 Task: Enable the option "Limit how many branches and tags can be updated in a single push" for the repository "JS".
Action: Mouse moved to (878, 213)
Screenshot: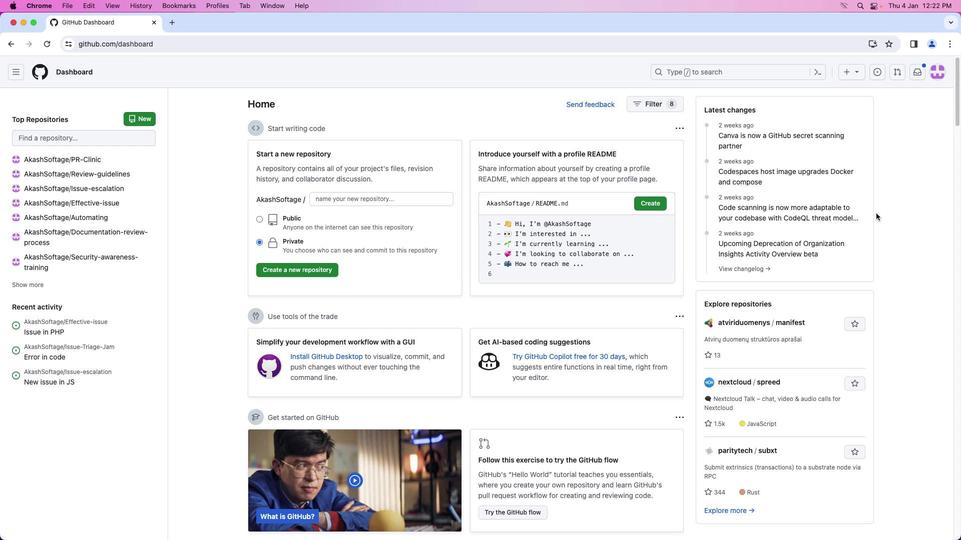 
Action: Mouse pressed left at (878, 213)
Screenshot: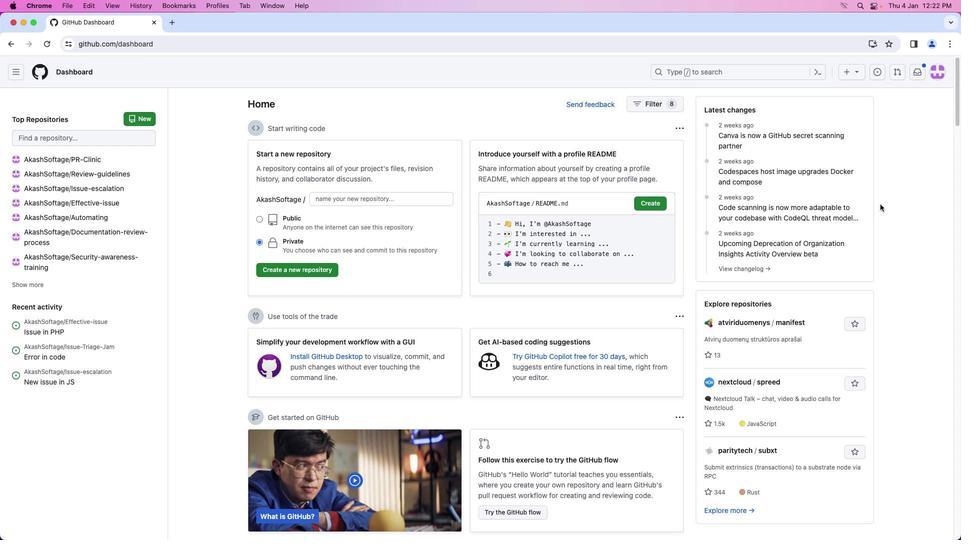 
Action: Mouse moved to (936, 77)
Screenshot: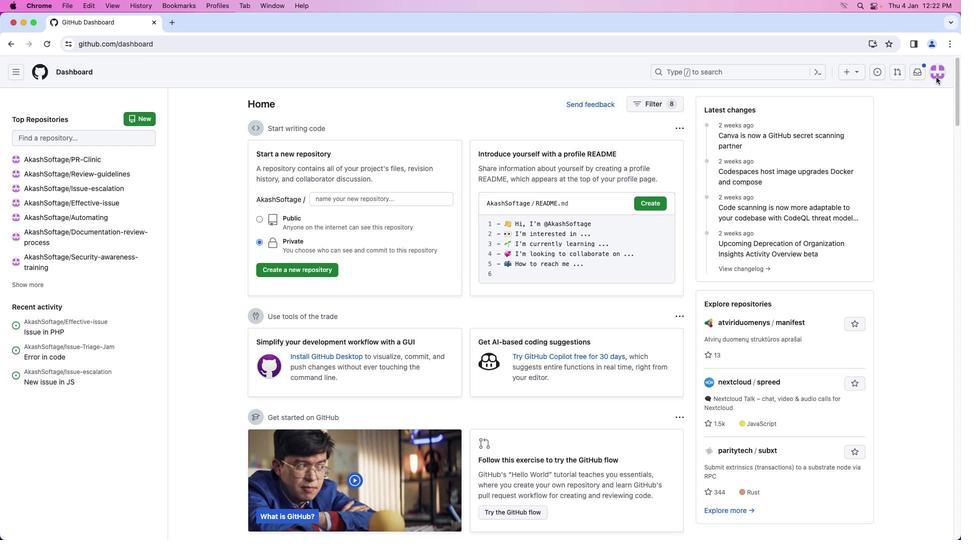 
Action: Mouse pressed left at (936, 77)
Screenshot: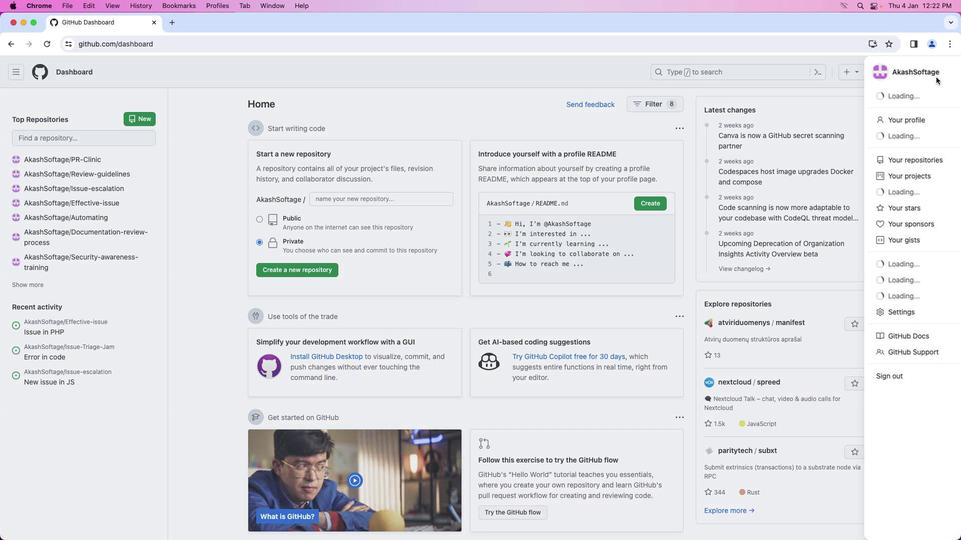 
Action: Mouse moved to (888, 155)
Screenshot: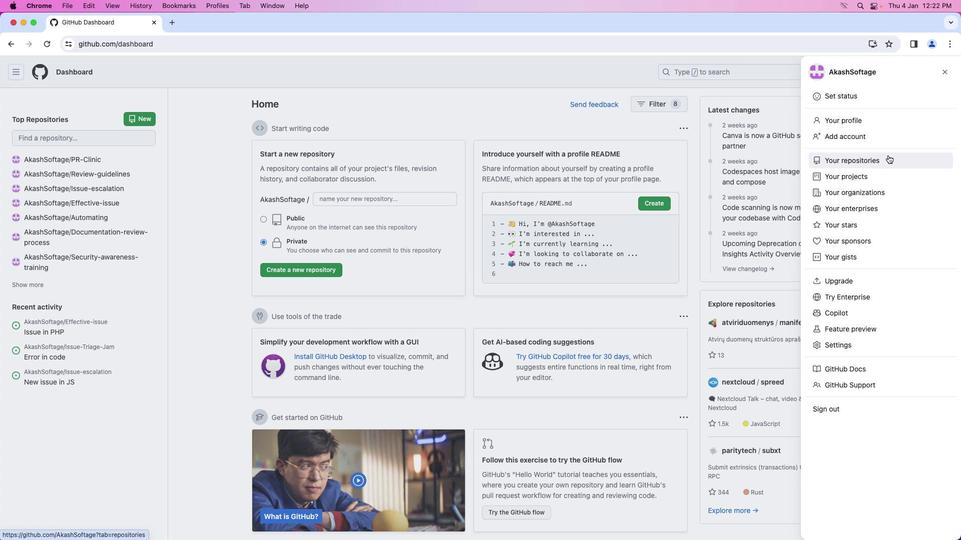 
Action: Mouse pressed left at (888, 155)
Screenshot: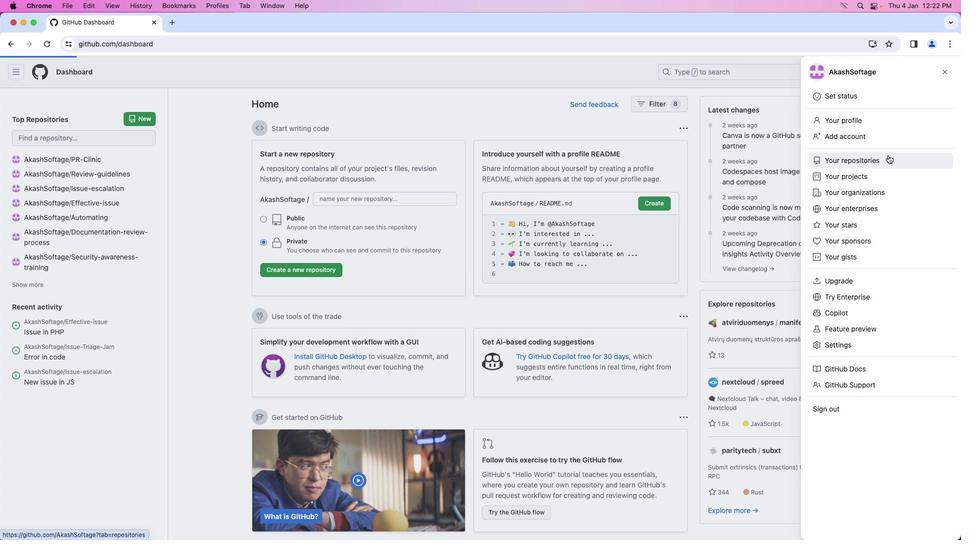 
Action: Mouse moved to (342, 166)
Screenshot: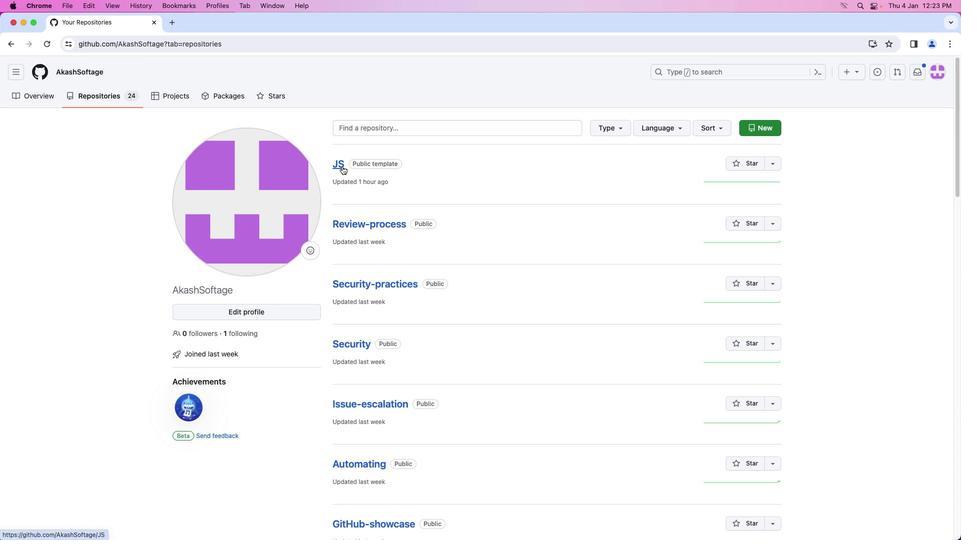 
Action: Mouse pressed left at (342, 166)
Screenshot: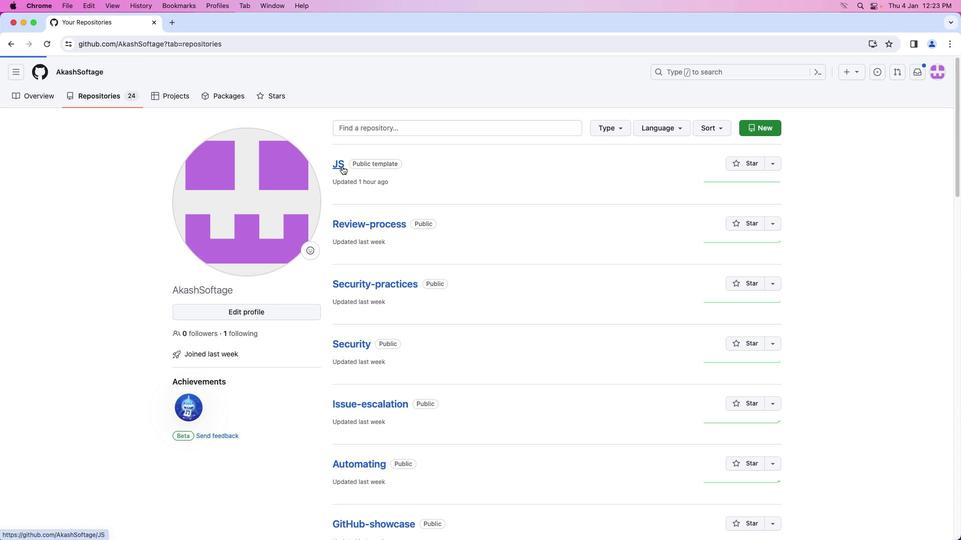 
Action: Mouse moved to (488, 93)
Screenshot: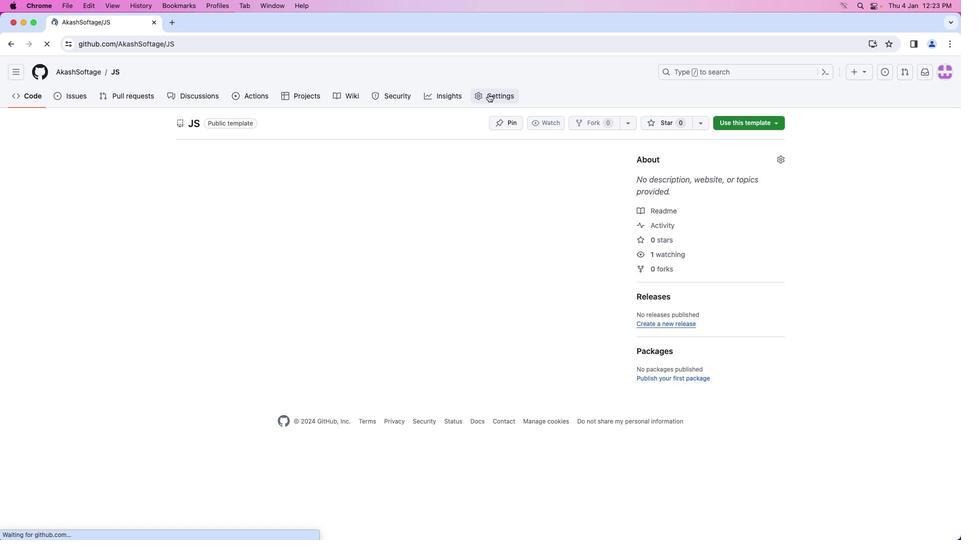 
Action: Mouse pressed left at (488, 93)
Screenshot: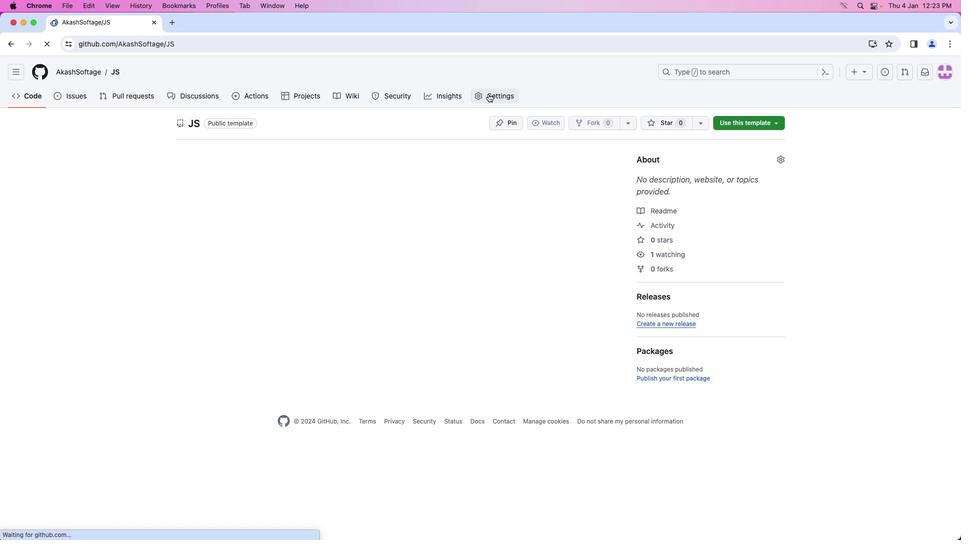 
Action: Mouse moved to (574, 243)
Screenshot: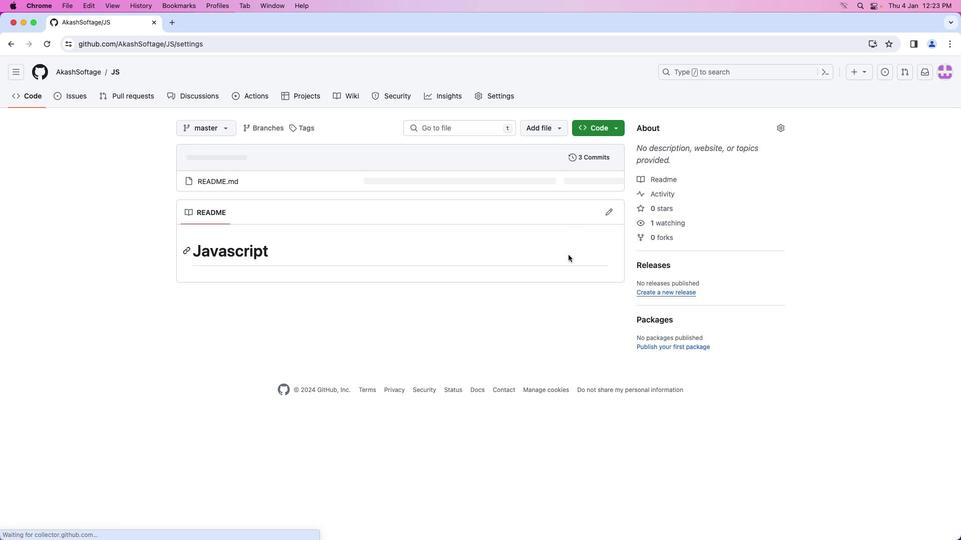 
Action: Mouse scrolled (574, 243) with delta (0, 0)
Screenshot: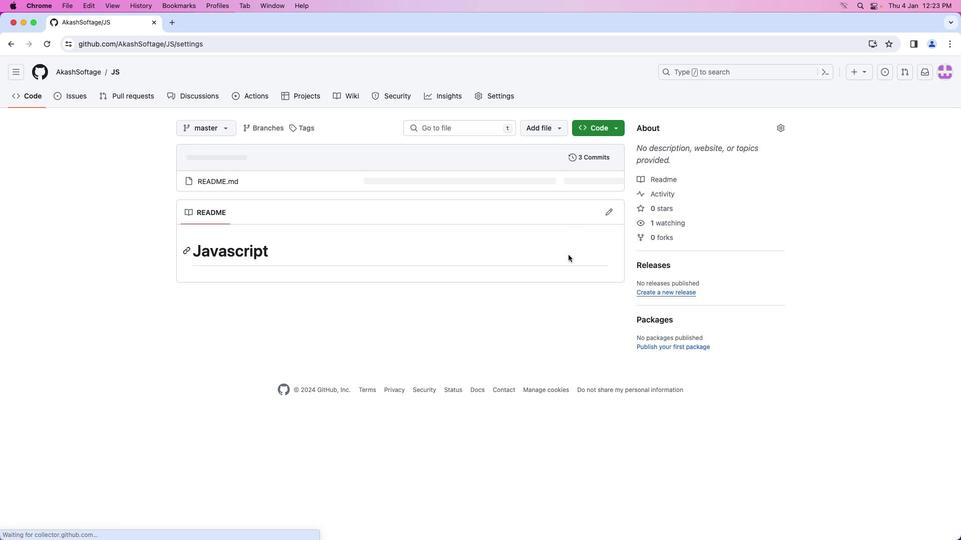 
Action: Mouse moved to (568, 254)
Screenshot: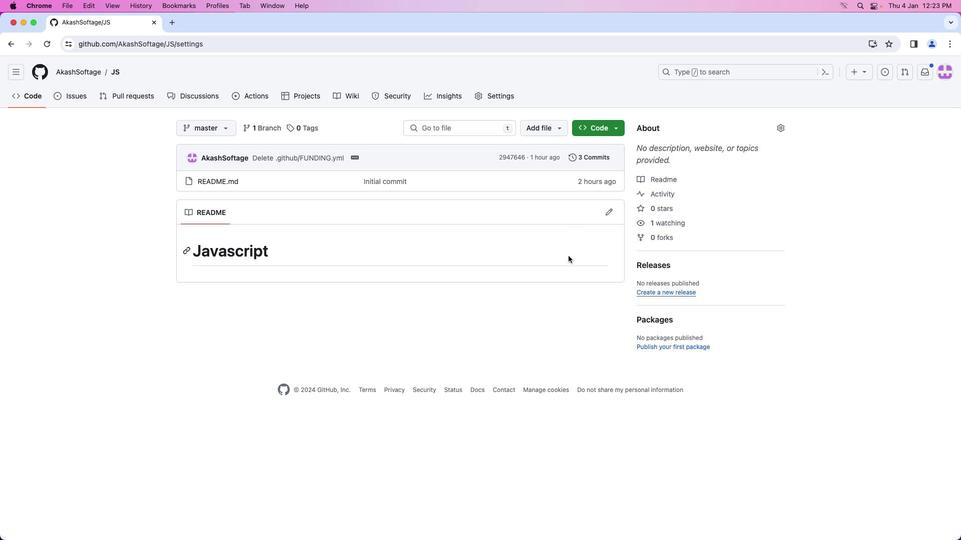 
Action: Mouse scrolled (568, 254) with delta (0, 0)
Screenshot: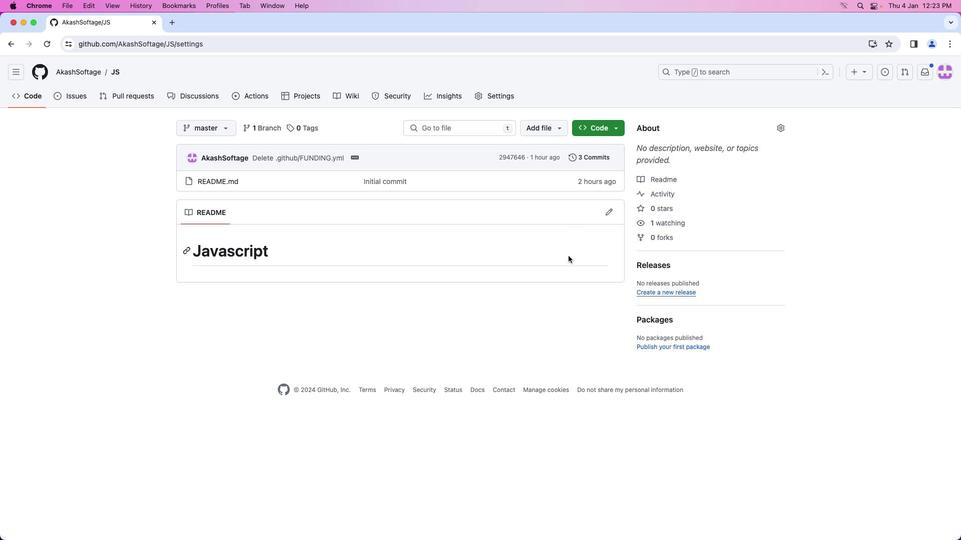 
Action: Mouse moved to (476, 171)
Screenshot: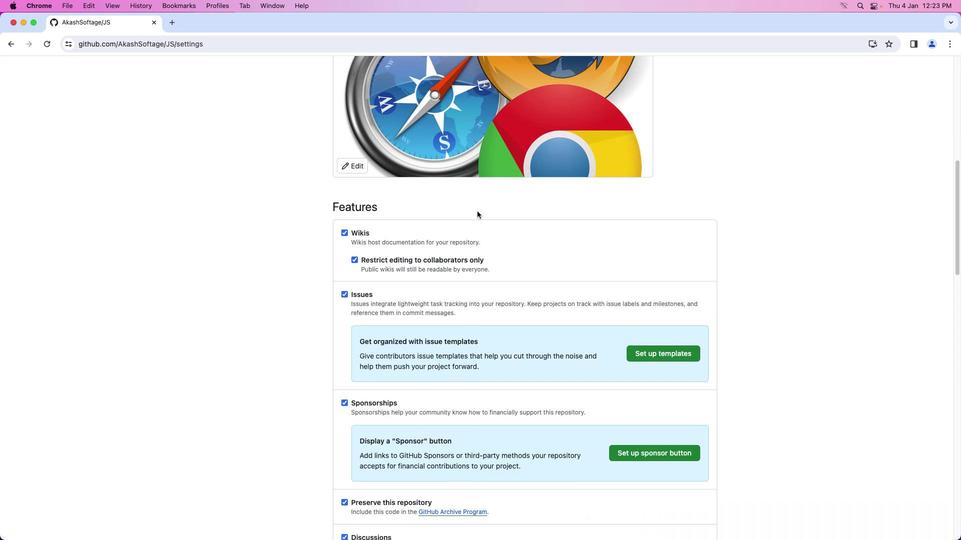 
Action: Mouse scrolled (476, 171) with delta (0, 0)
Screenshot: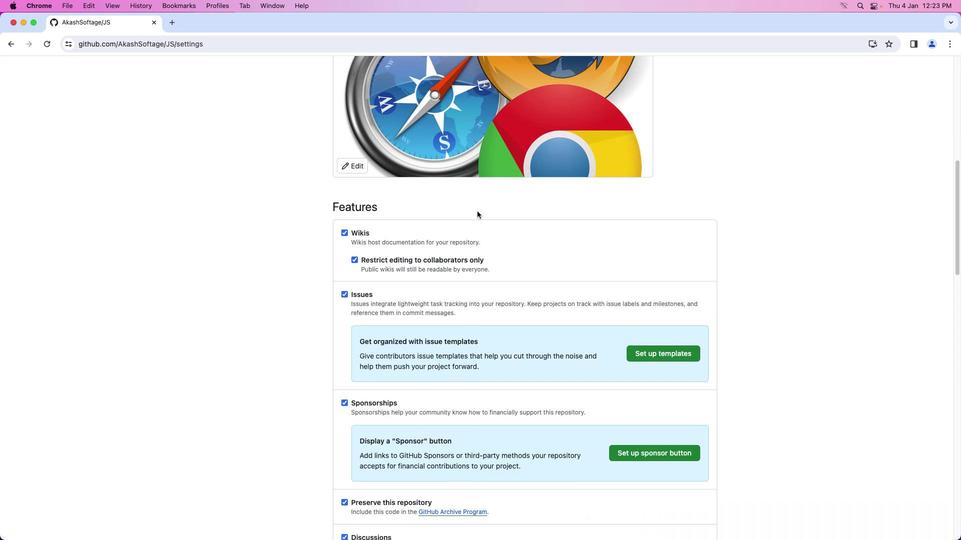 
Action: Mouse moved to (477, 191)
Screenshot: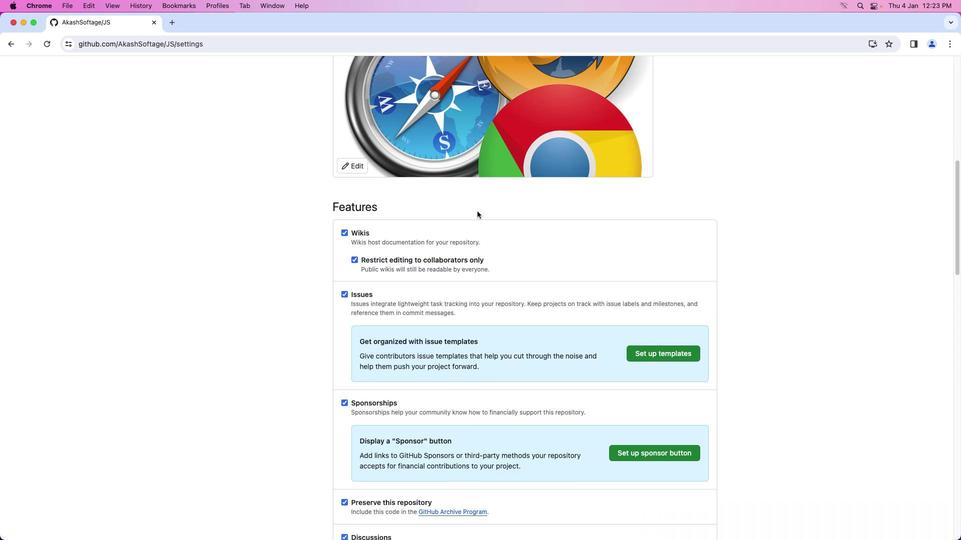 
Action: Mouse scrolled (477, 191) with delta (0, 0)
Screenshot: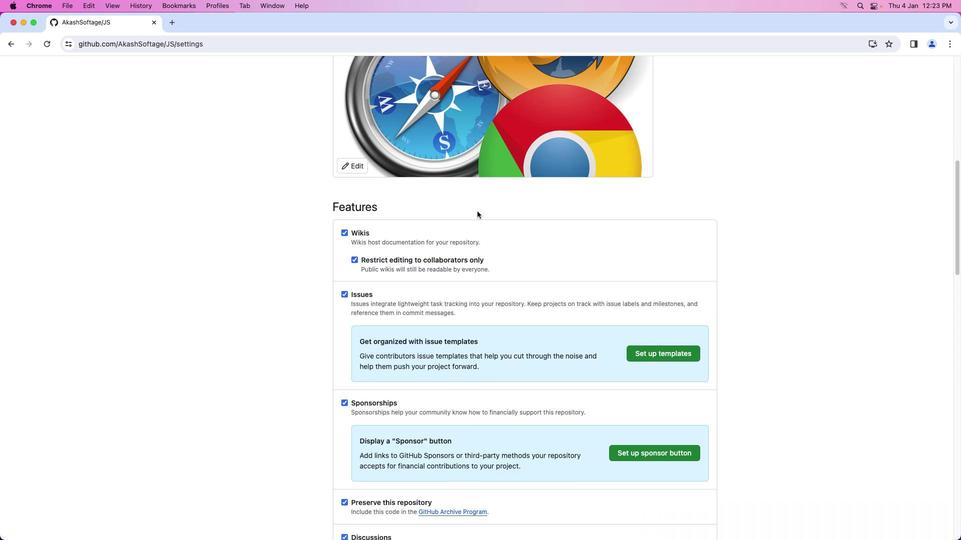 
Action: Mouse moved to (477, 208)
Screenshot: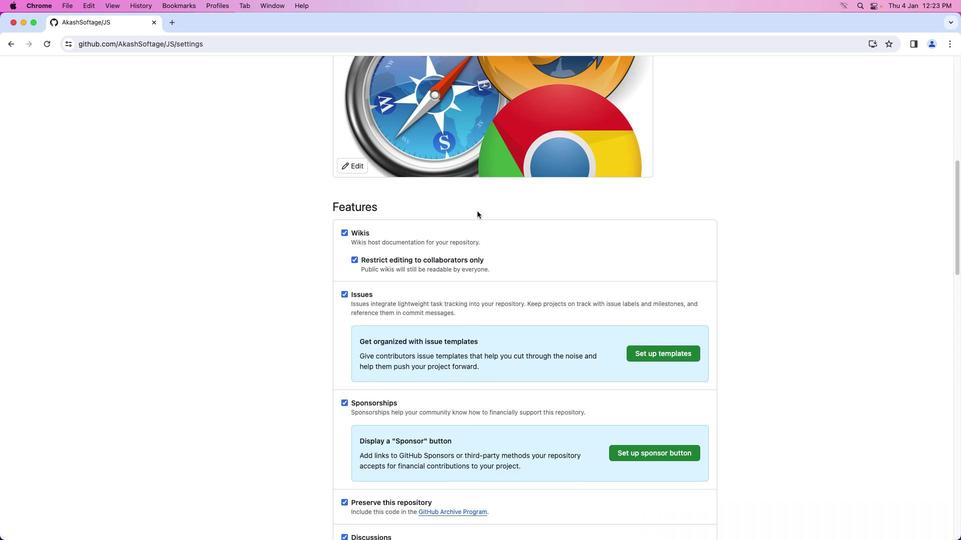 
Action: Mouse scrolled (477, 208) with delta (0, -1)
Screenshot: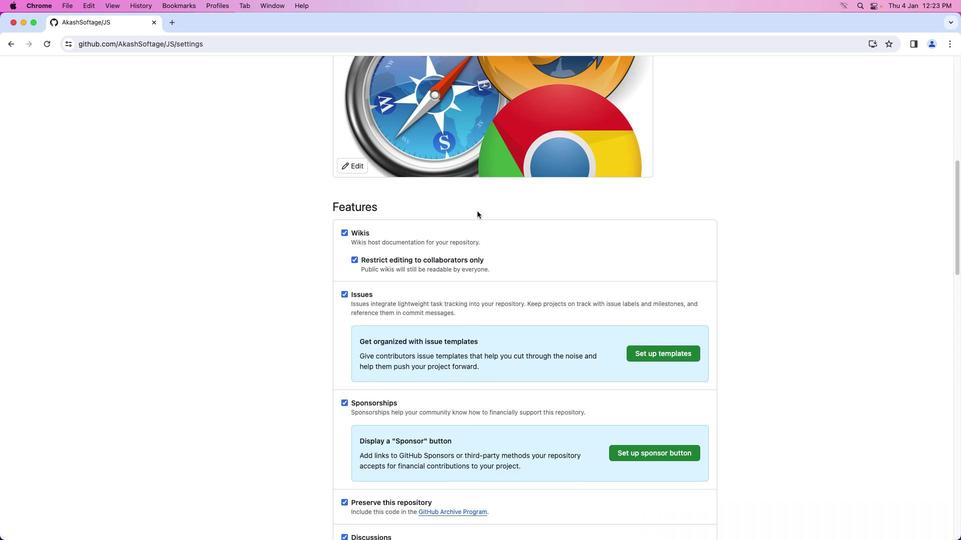 
Action: Mouse moved to (477, 210)
Screenshot: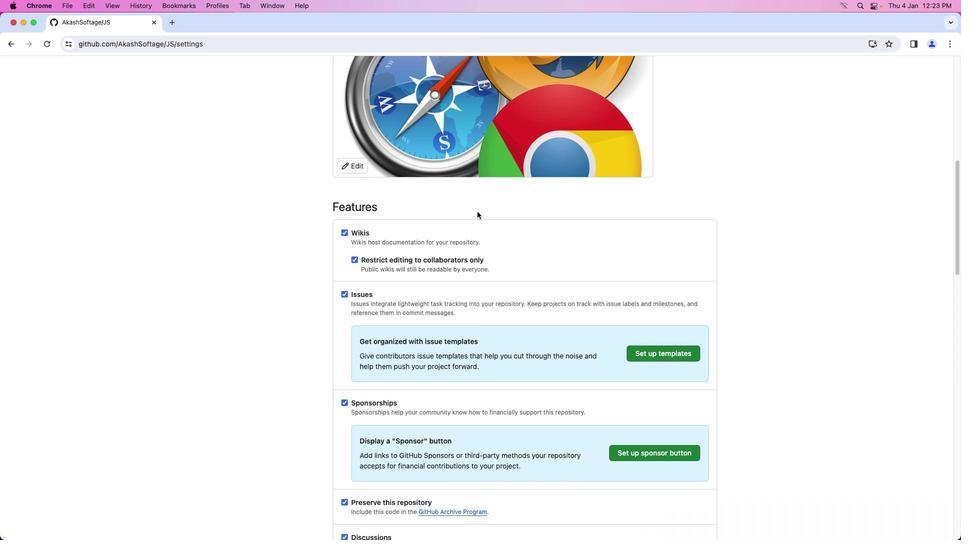 
Action: Mouse scrolled (477, 210) with delta (0, -2)
Screenshot: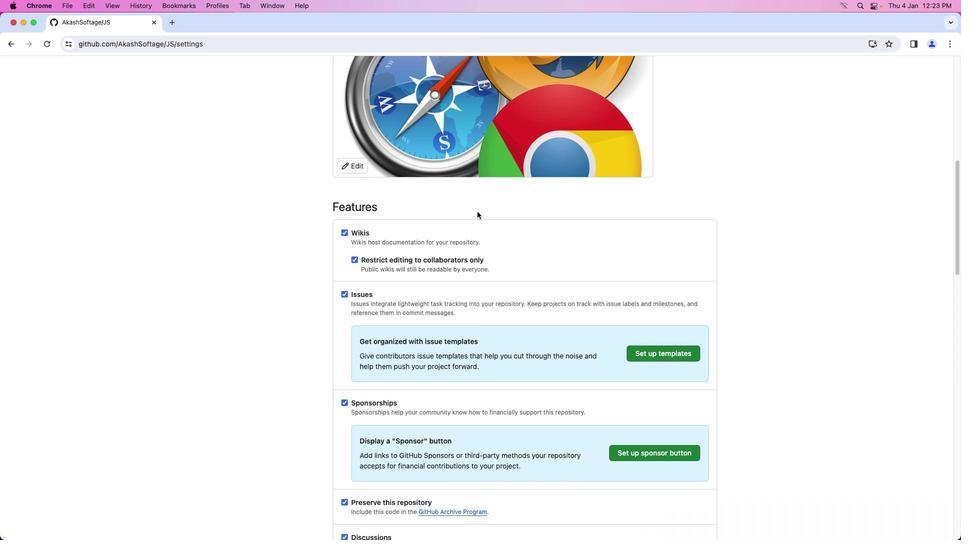 
Action: Mouse moved to (477, 210)
Screenshot: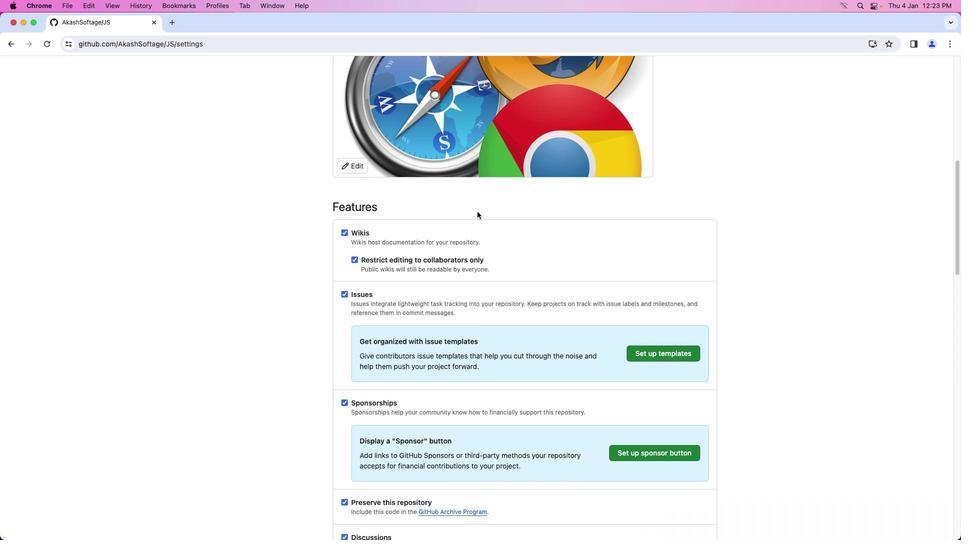 
Action: Mouse scrolled (477, 210) with delta (0, -2)
Screenshot: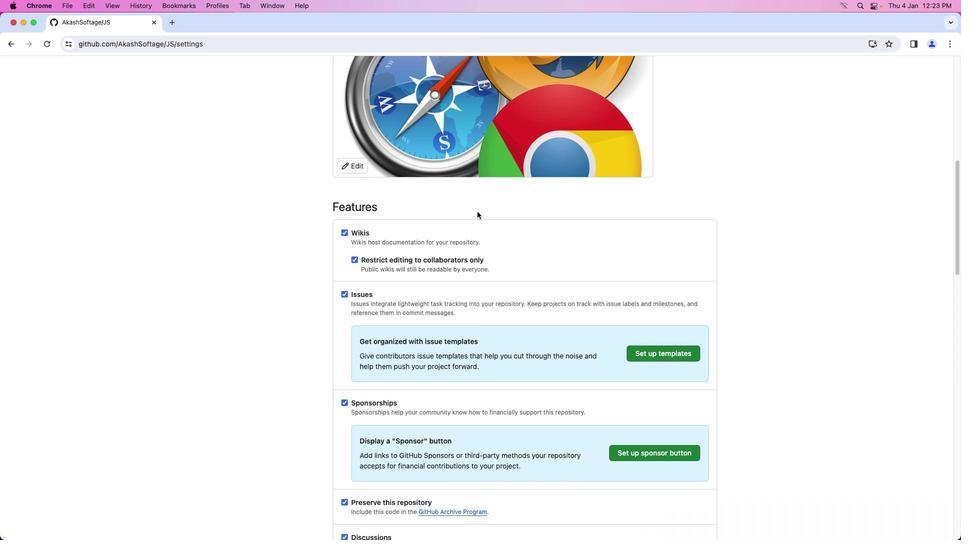 
Action: Mouse scrolled (477, 210) with delta (0, -3)
Screenshot: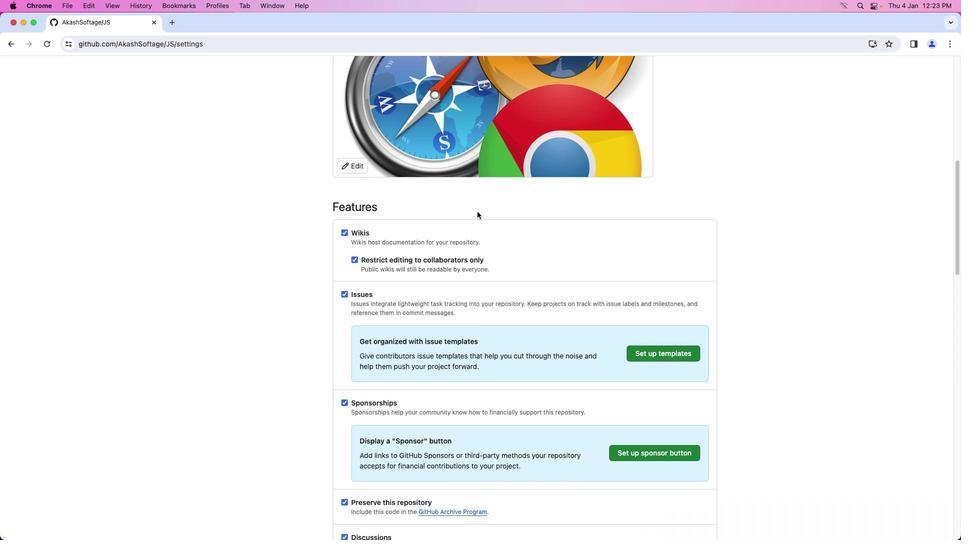
Action: Mouse moved to (477, 215)
Screenshot: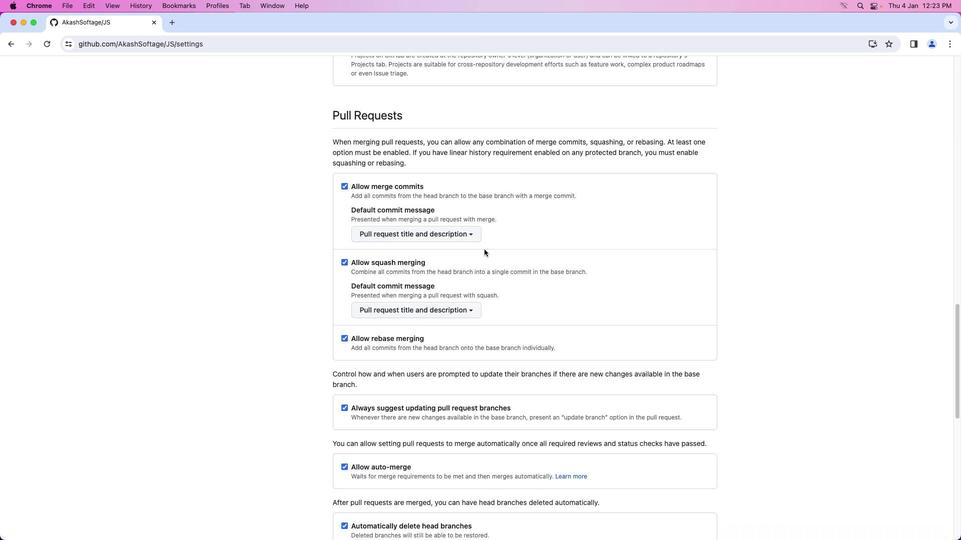 
Action: Mouse scrolled (477, 215) with delta (0, 0)
Screenshot: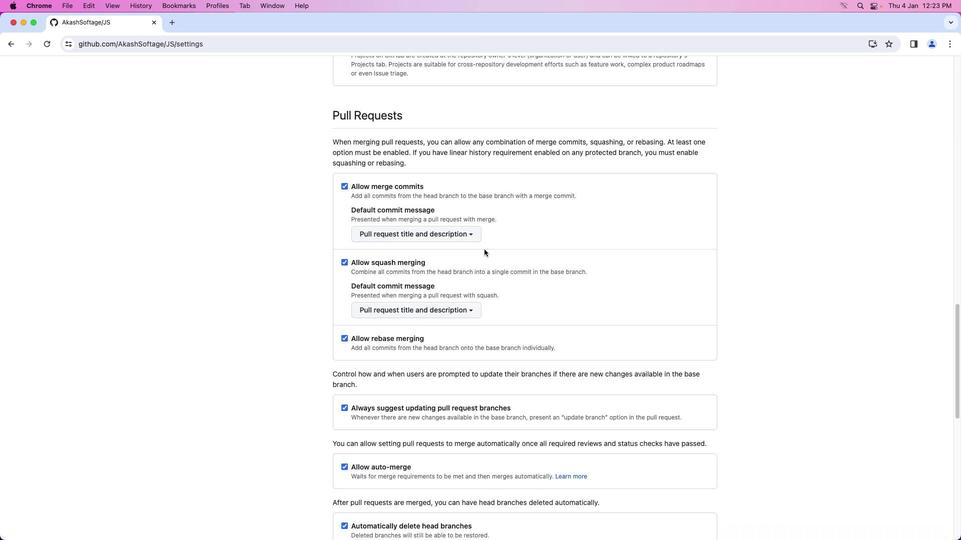 
Action: Mouse moved to (478, 224)
Screenshot: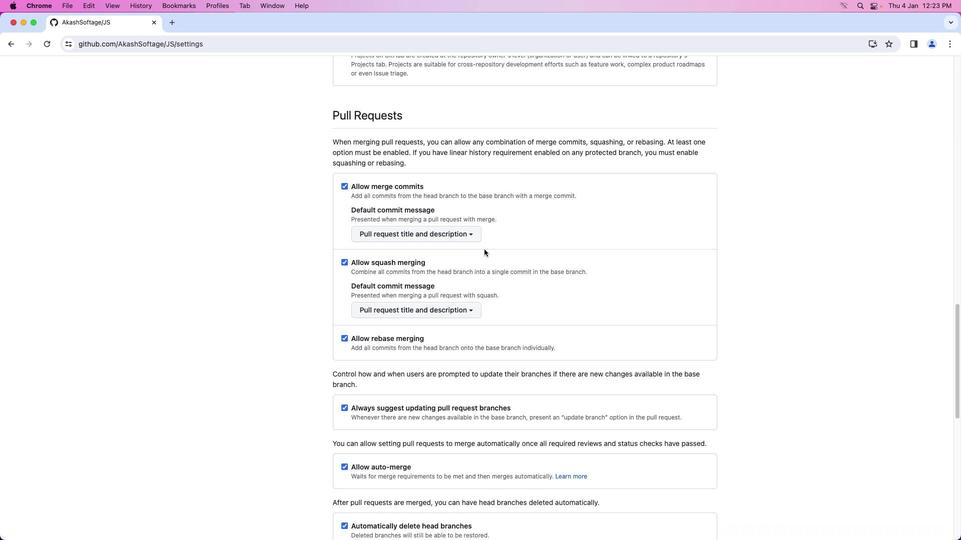 
Action: Mouse scrolled (478, 224) with delta (0, 0)
Screenshot: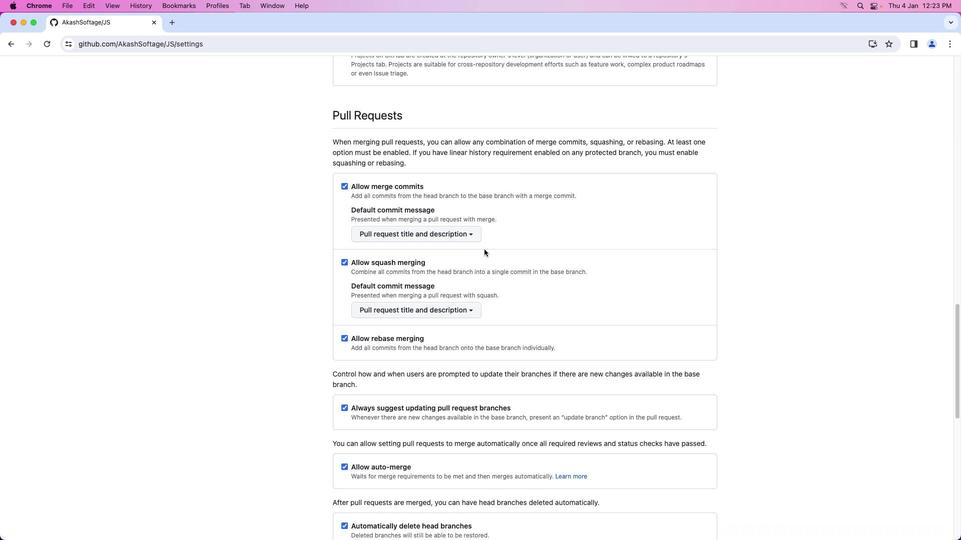 
Action: Mouse moved to (478, 232)
Screenshot: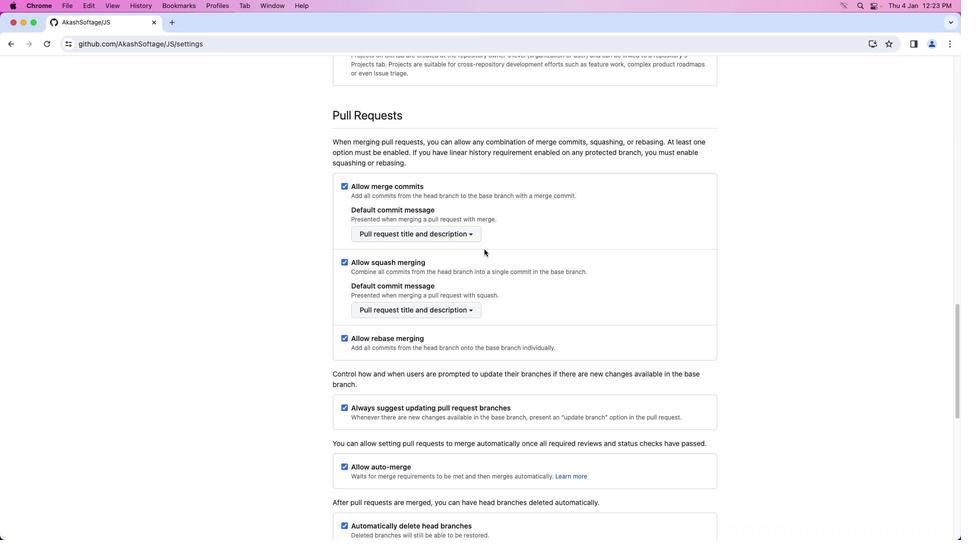 
Action: Mouse scrolled (478, 232) with delta (0, -1)
Screenshot: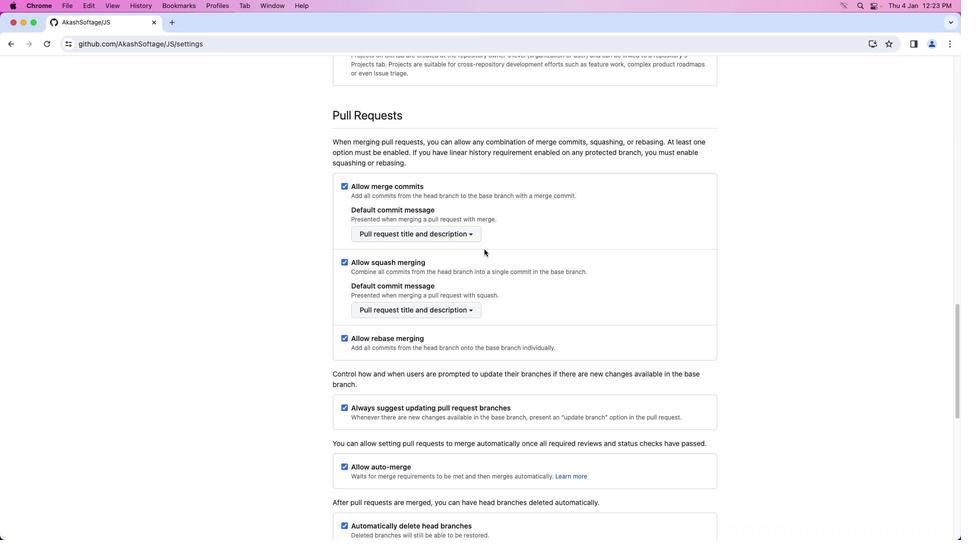 
Action: Mouse moved to (479, 238)
Screenshot: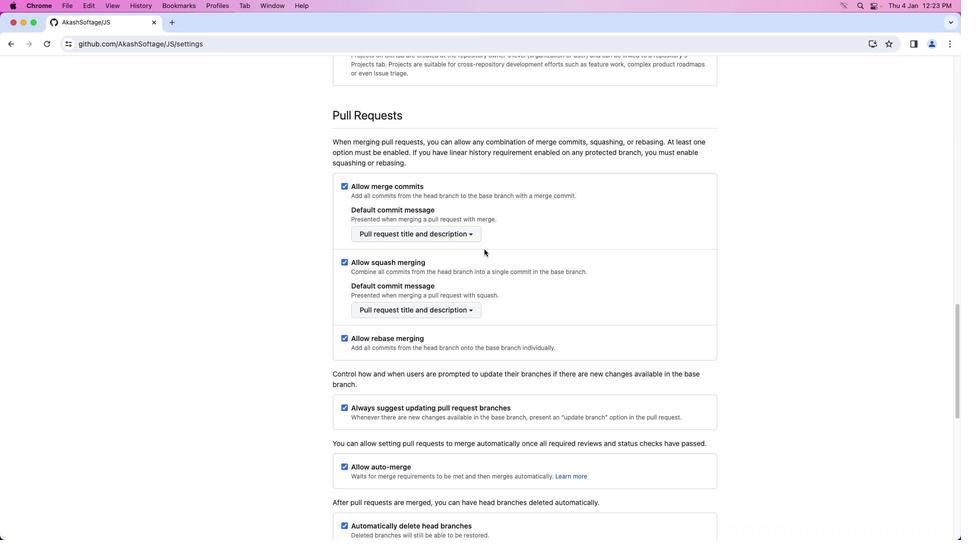 
Action: Mouse scrolled (479, 238) with delta (0, -2)
Screenshot: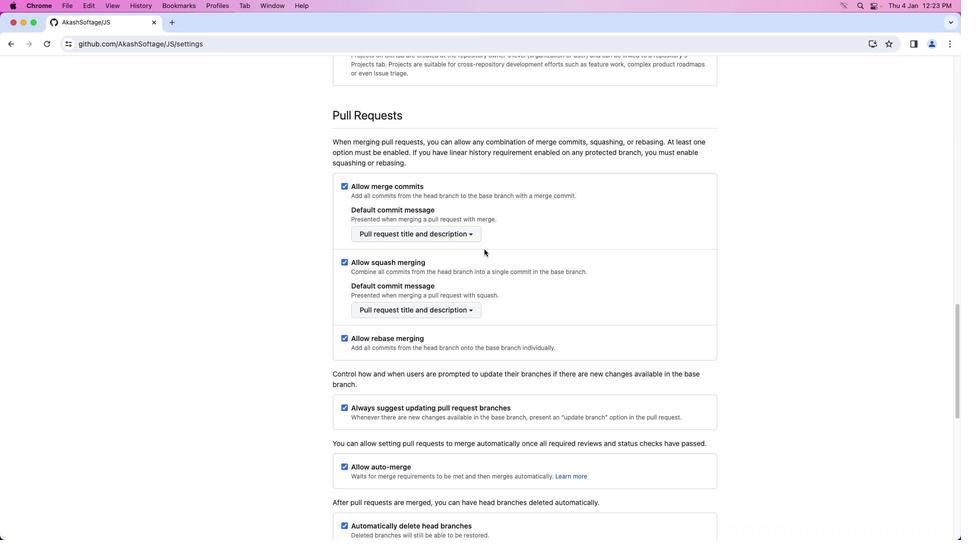 
Action: Mouse moved to (479, 239)
Screenshot: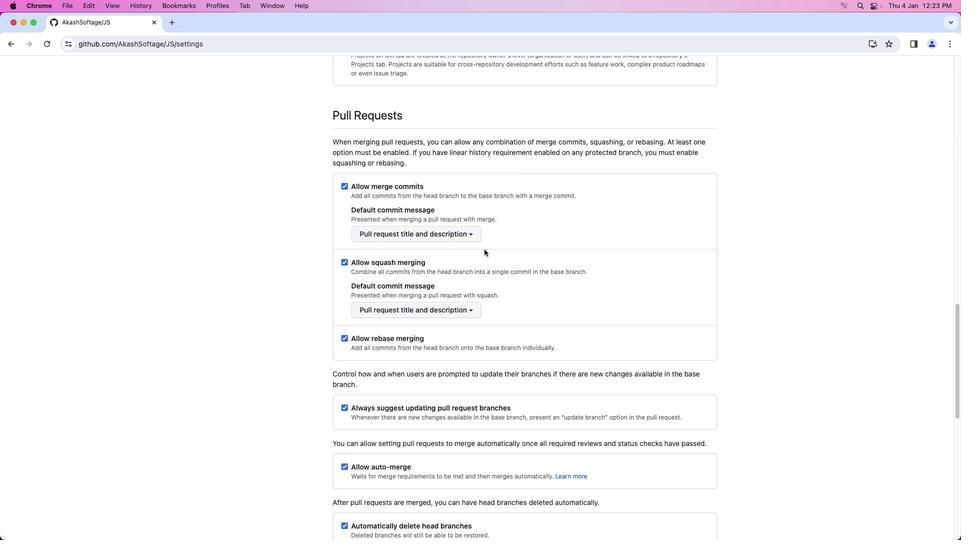 
Action: Mouse scrolled (479, 239) with delta (0, -3)
Screenshot: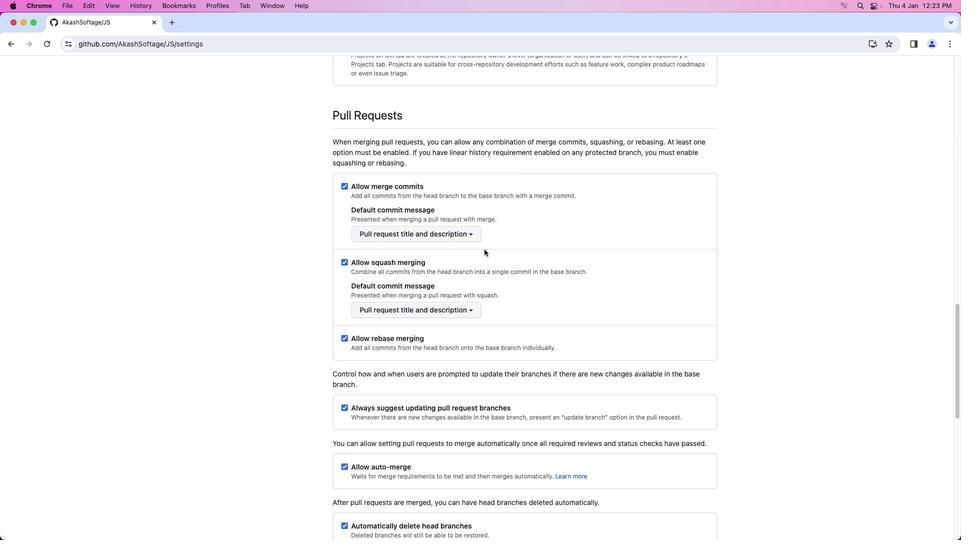 
Action: Mouse moved to (480, 242)
Screenshot: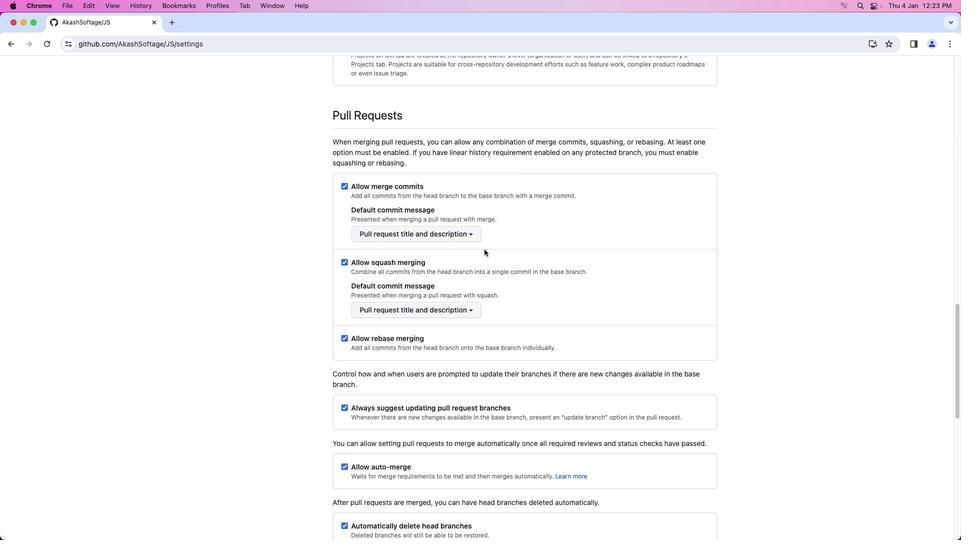 
Action: Mouse scrolled (480, 242) with delta (0, -3)
Screenshot: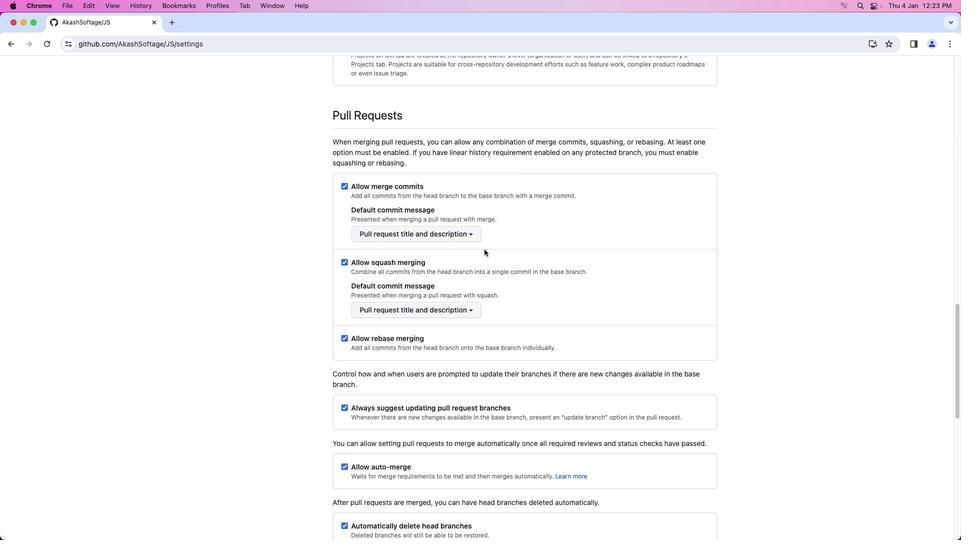 
Action: Mouse moved to (481, 244)
Screenshot: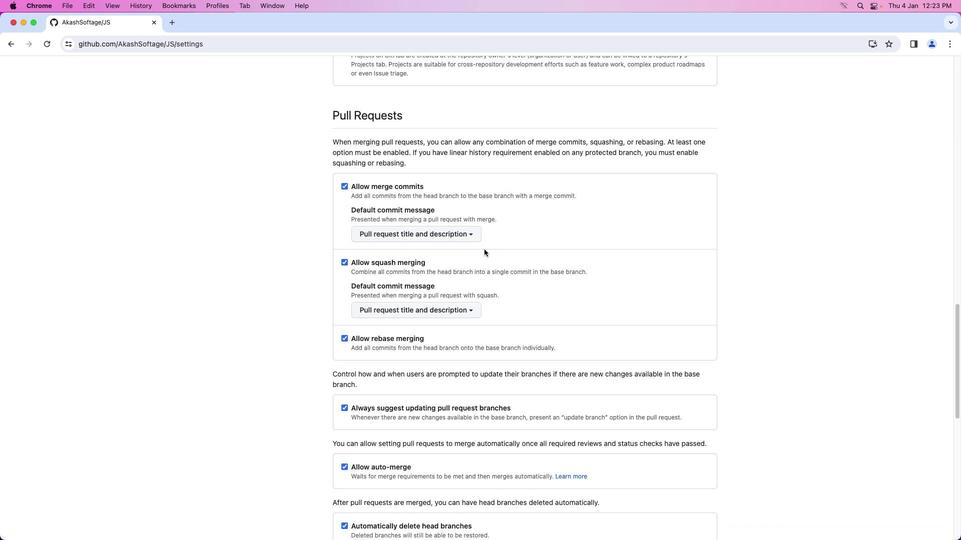 
Action: Mouse scrolled (481, 244) with delta (0, -3)
Screenshot: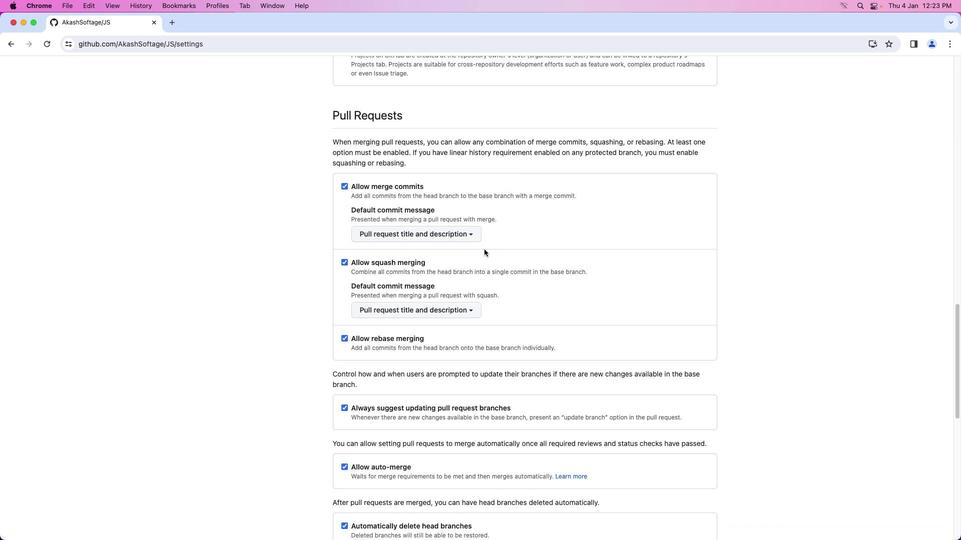 
Action: Mouse moved to (485, 251)
Screenshot: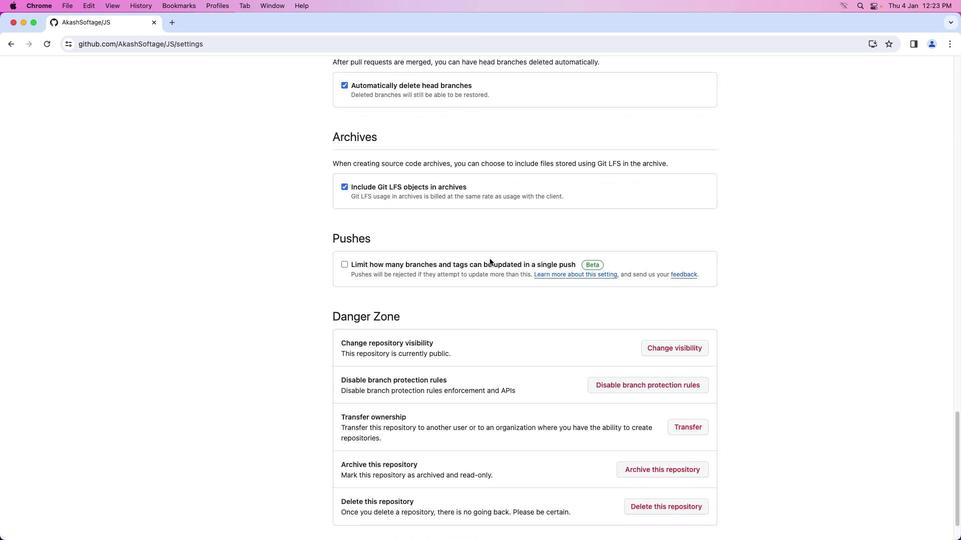 
Action: Mouse scrolled (485, 251) with delta (0, 0)
Screenshot: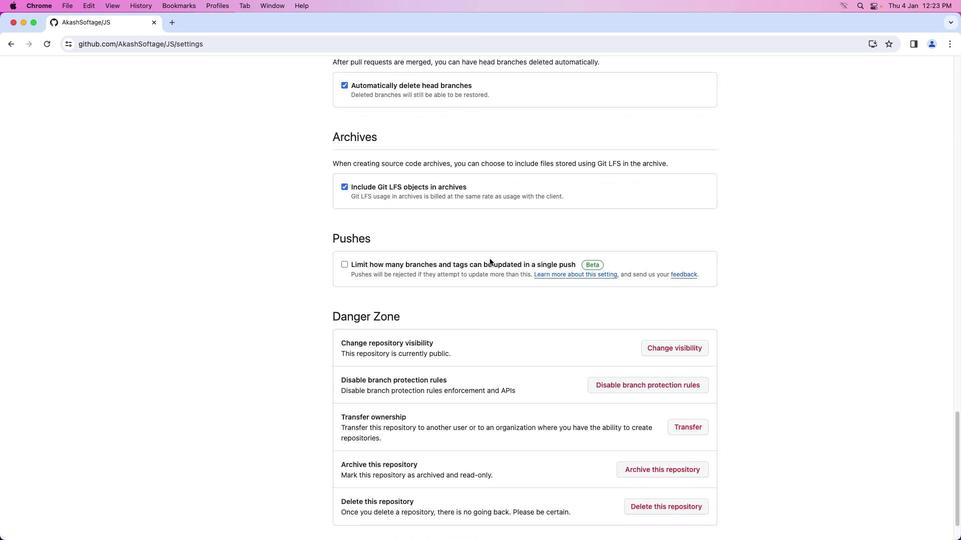 
Action: Mouse moved to (489, 258)
Screenshot: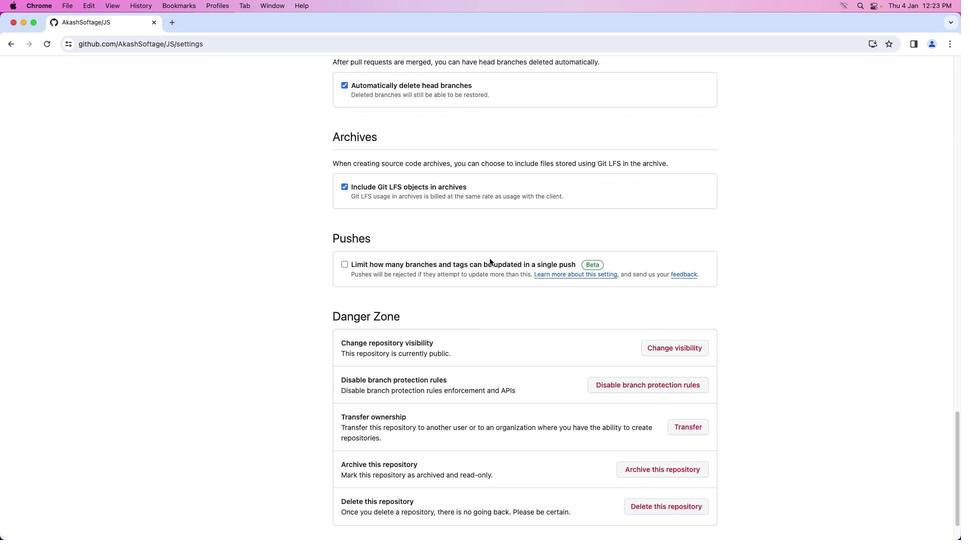 
Action: Mouse scrolled (489, 258) with delta (0, 0)
Screenshot: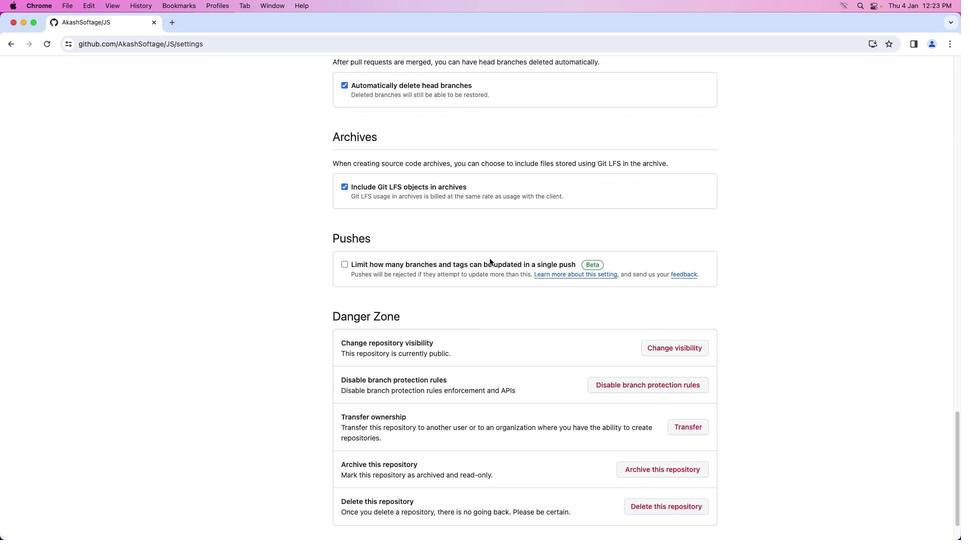 
Action: Mouse moved to (489, 259)
Screenshot: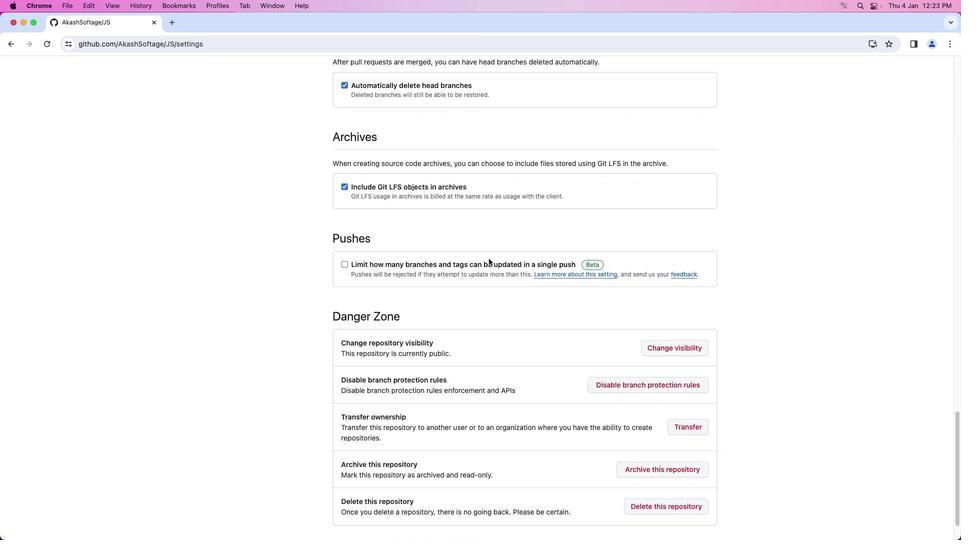 
Action: Mouse scrolled (489, 259) with delta (0, -1)
Screenshot: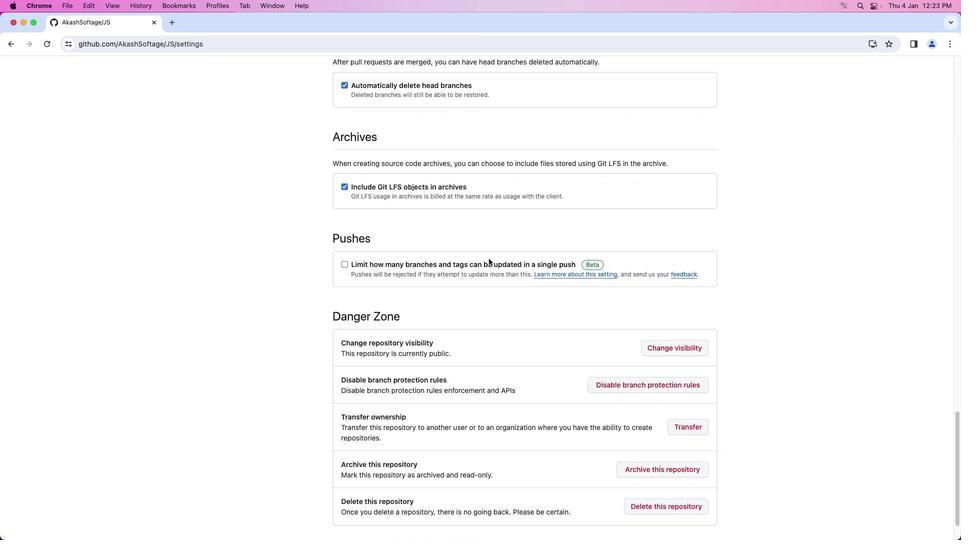 
Action: Mouse scrolled (489, 259) with delta (0, -2)
Screenshot: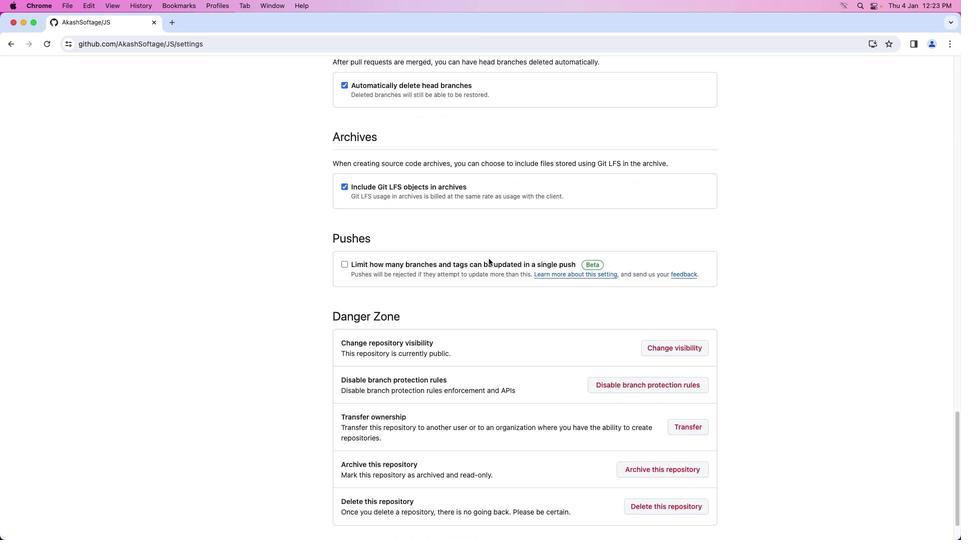 
Action: Mouse scrolled (489, 259) with delta (0, -2)
Screenshot: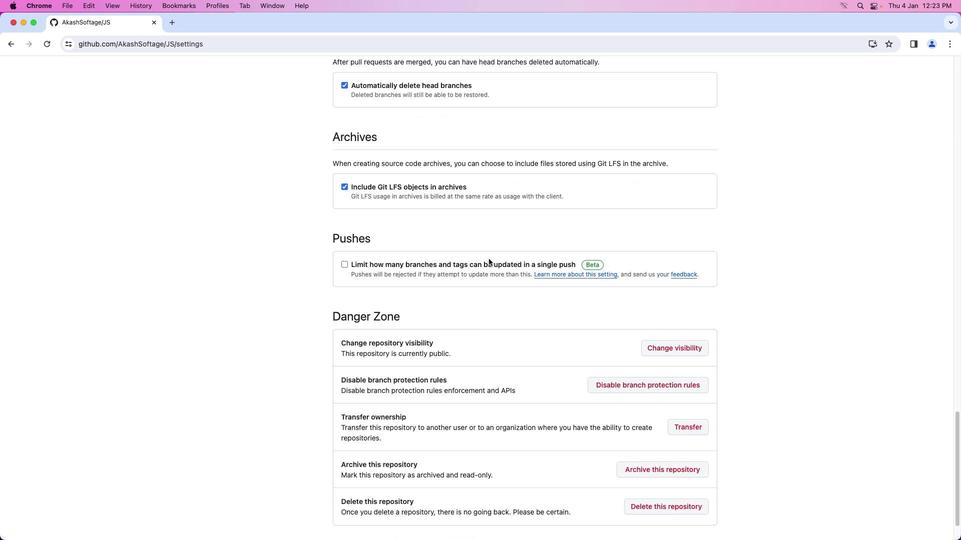
Action: Mouse scrolled (489, 259) with delta (0, -3)
Screenshot: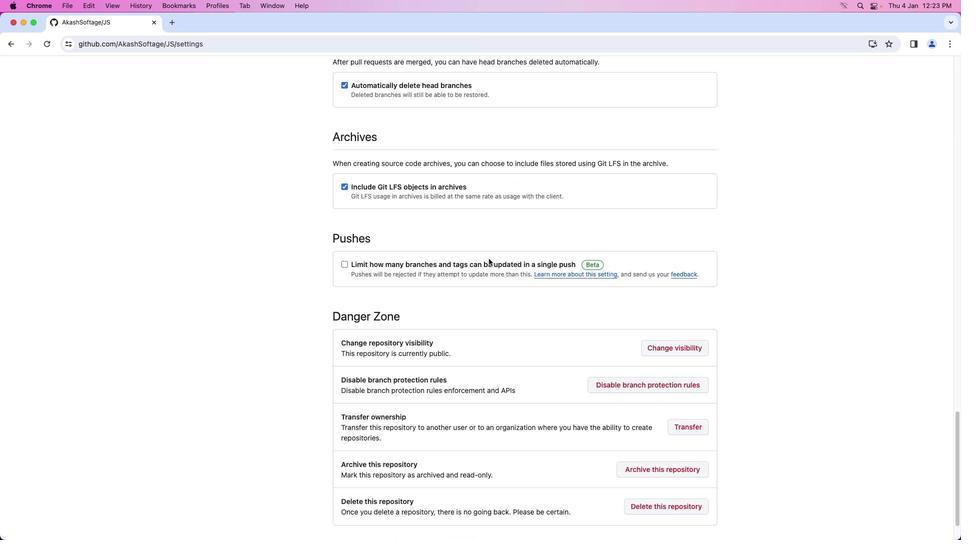 
Action: Mouse moved to (344, 263)
Screenshot: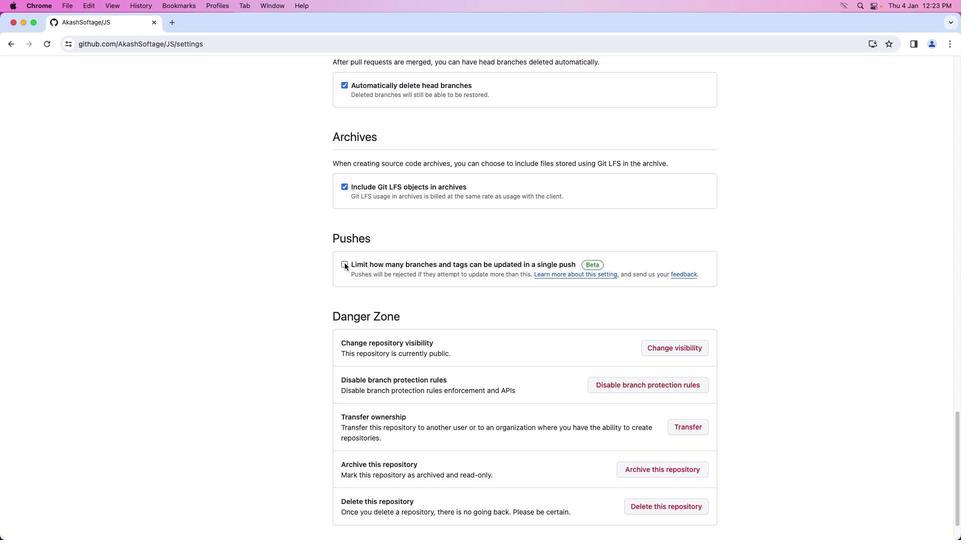 
Action: Mouse pressed left at (344, 263)
Screenshot: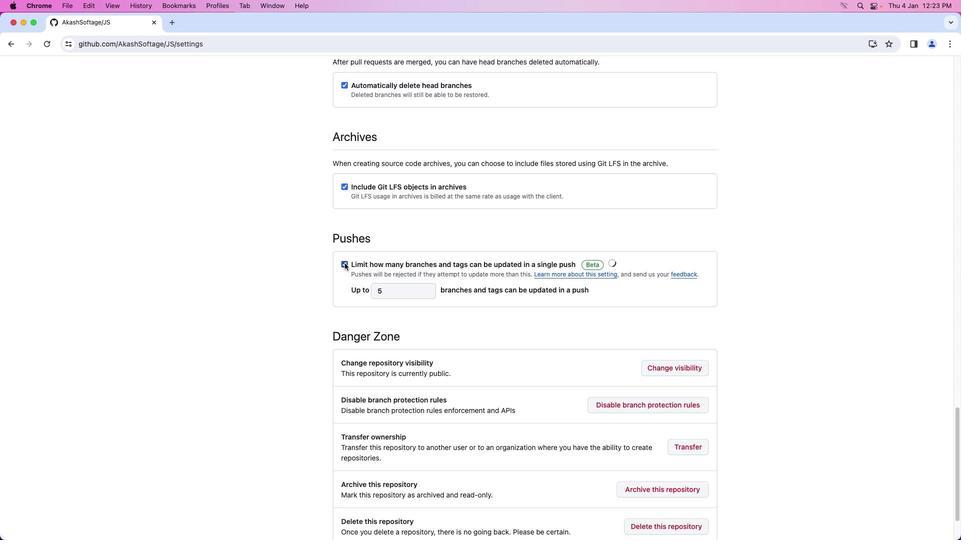 
